Task: Create a rule from the Agile list, Priority changed -> Complete task in the project TransformWorks if Priority Cleared then Complete Task.
Action: Mouse moved to (51, 468)
Screenshot: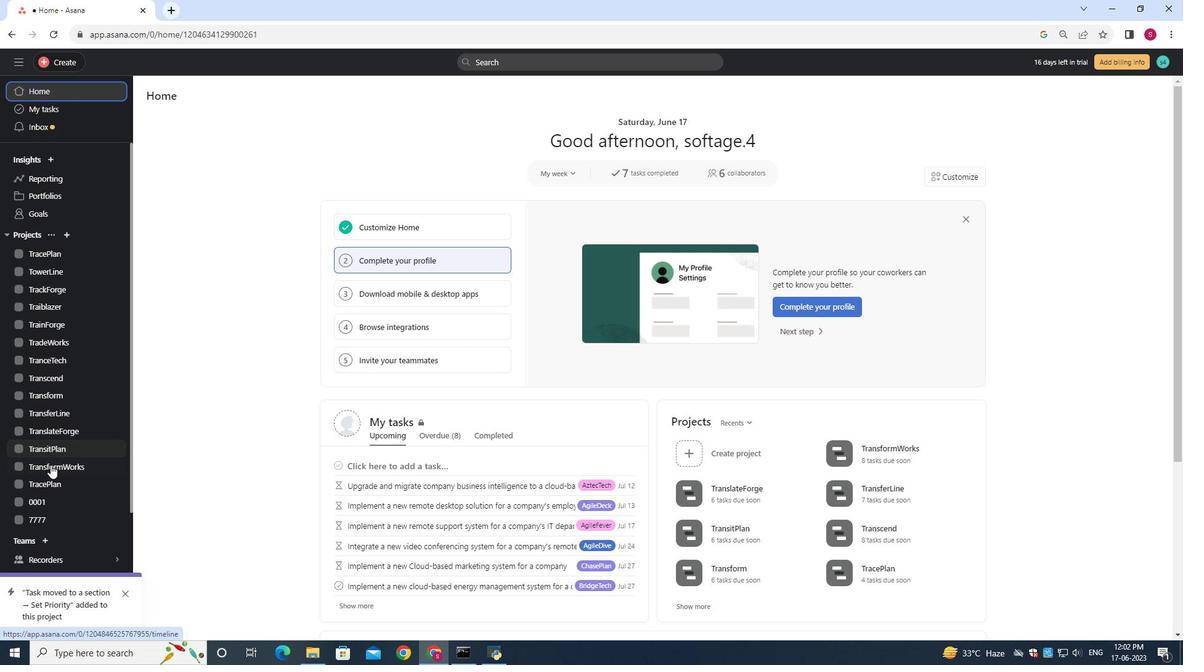 
Action: Mouse pressed left at (51, 468)
Screenshot: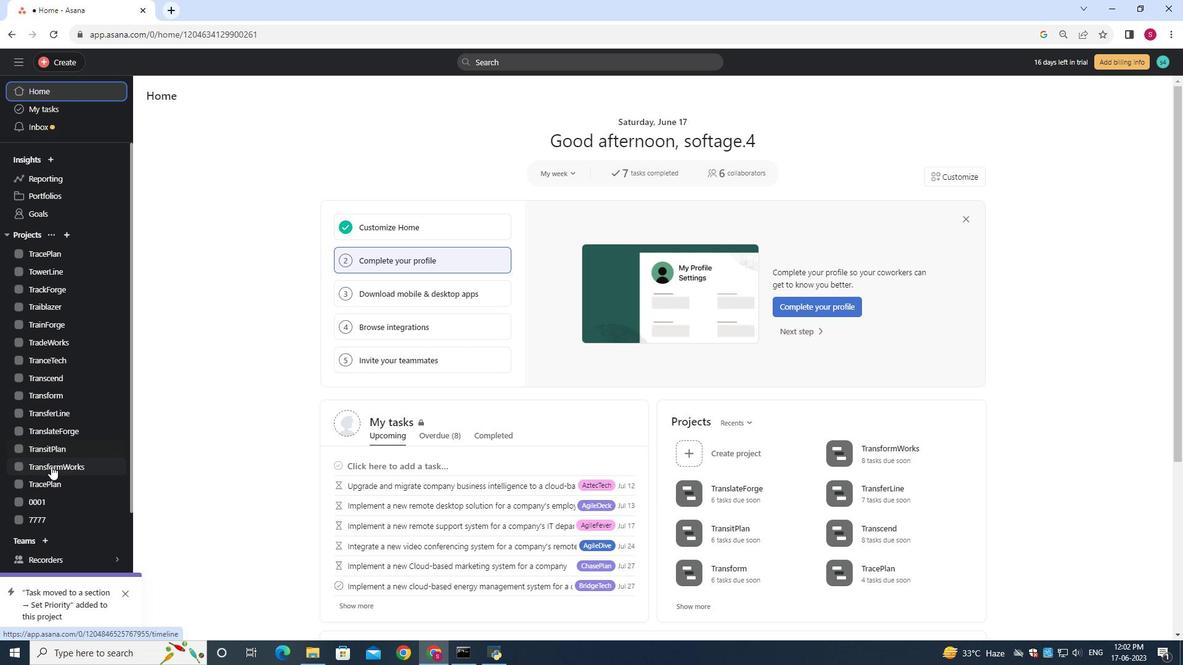 
Action: Mouse moved to (1134, 103)
Screenshot: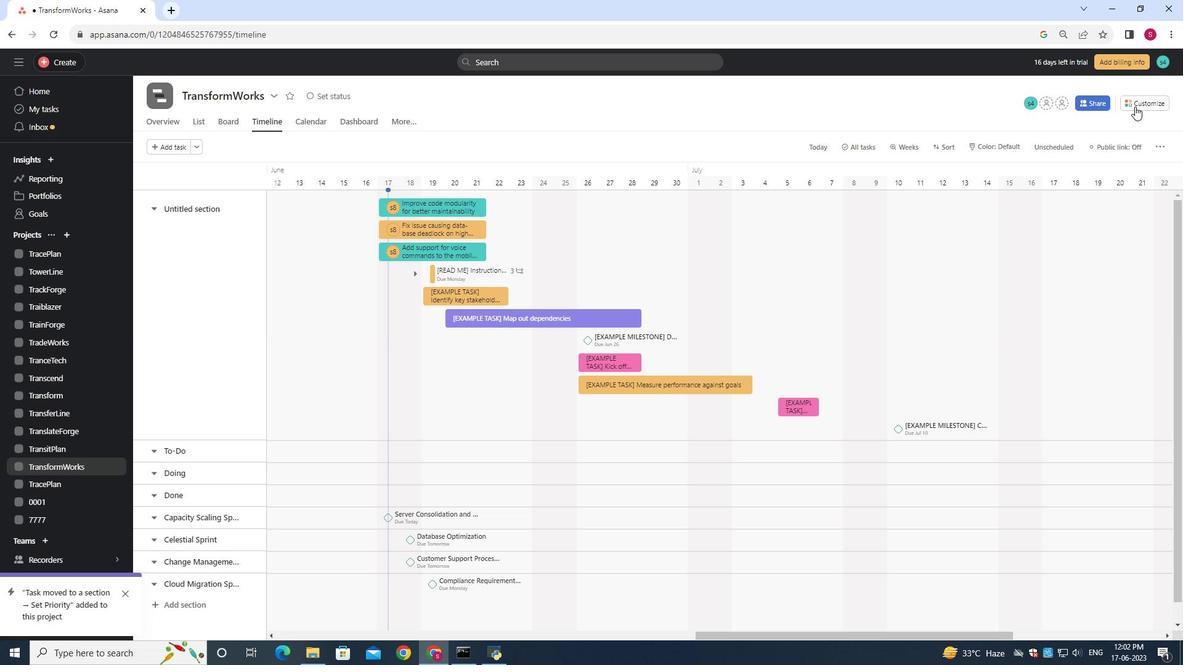 
Action: Mouse pressed left at (1134, 103)
Screenshot: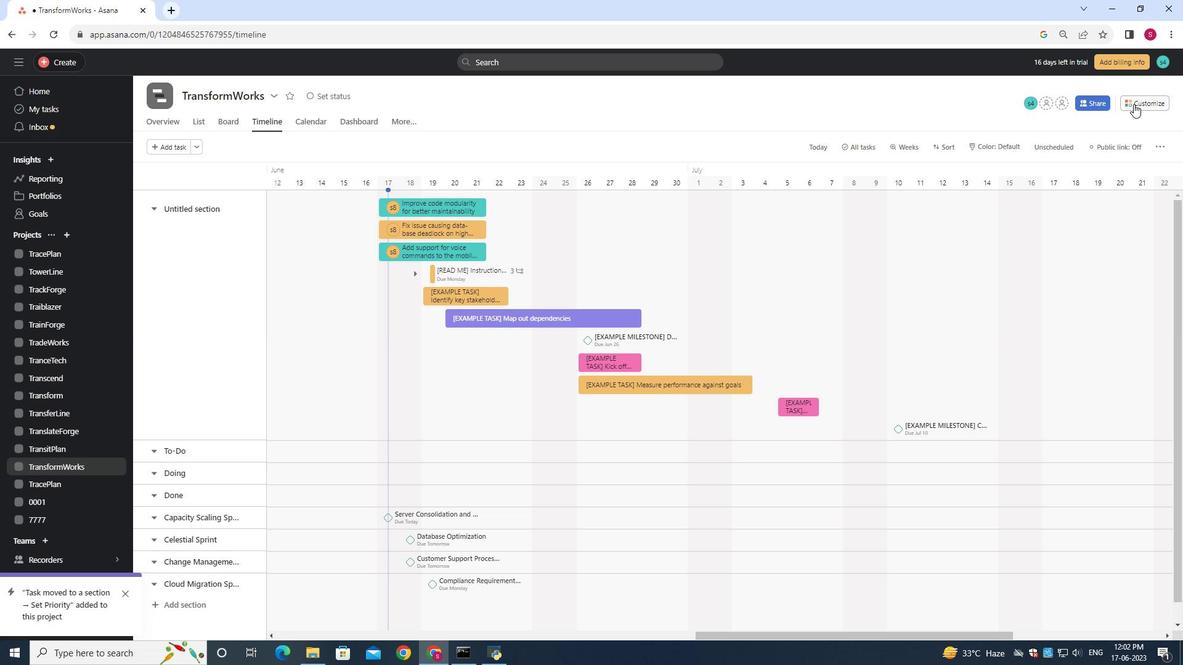 
Action: Mouse moved to (953, 289)
Screenshot: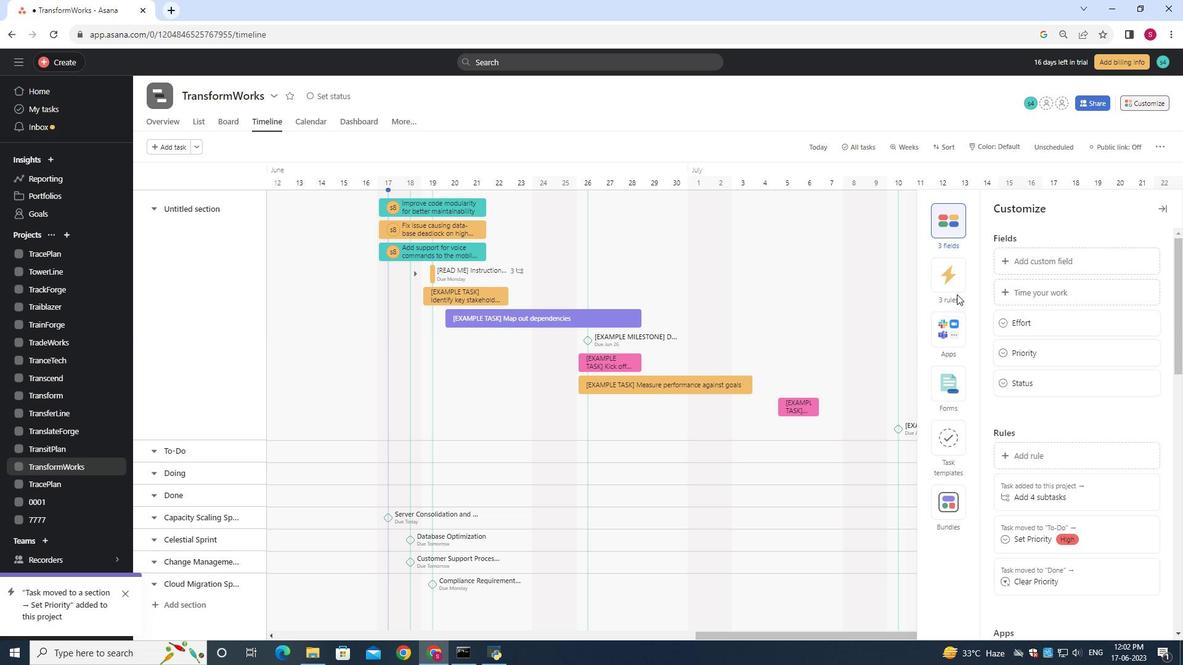 
Action: Mouse pressed left at (953, 289)
Screenshot: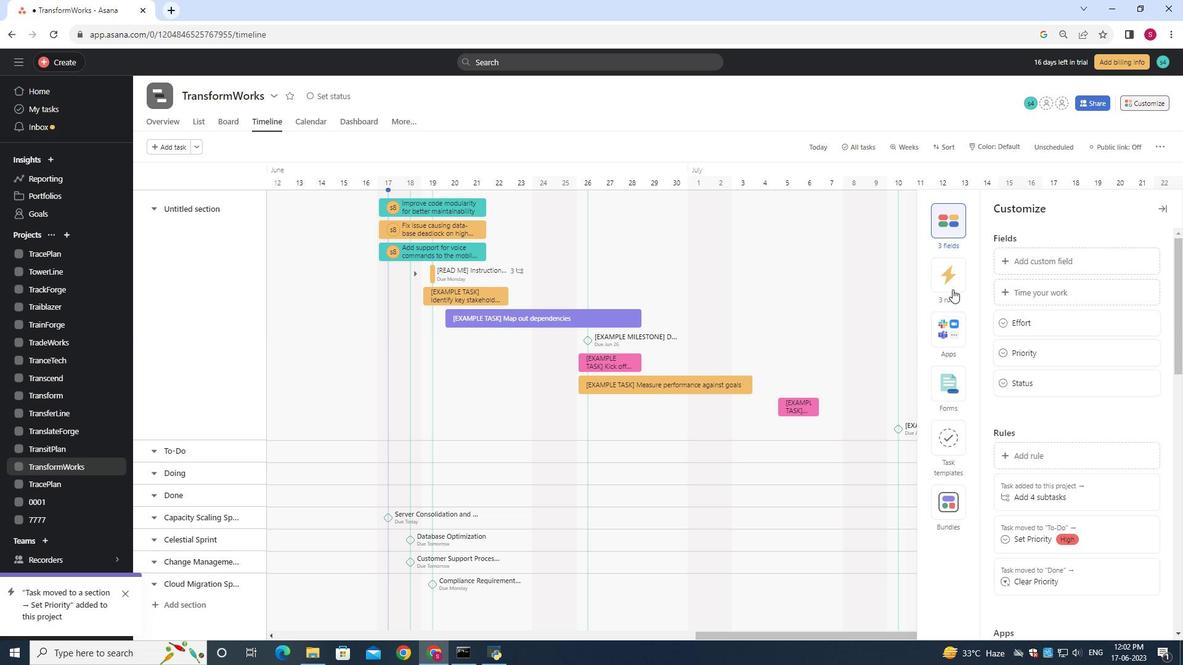 
Action: Mouse moved to (1038, 255)
Screenshot: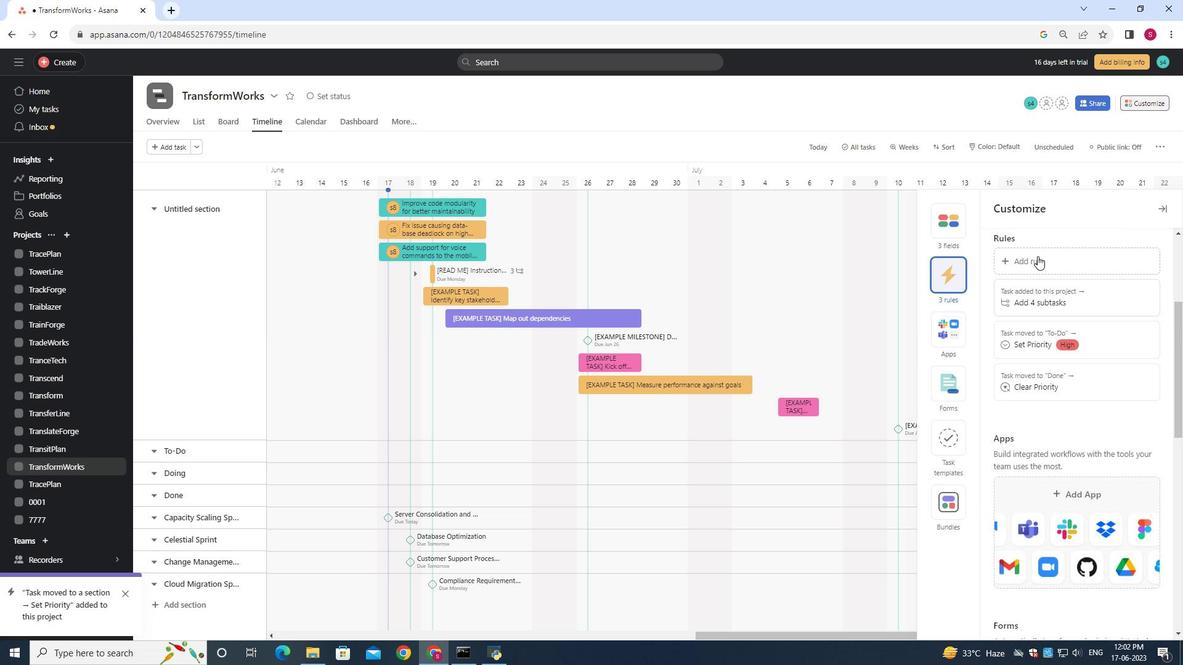 
Action: Mouse pressed left at (1038, 255)
Screenshot: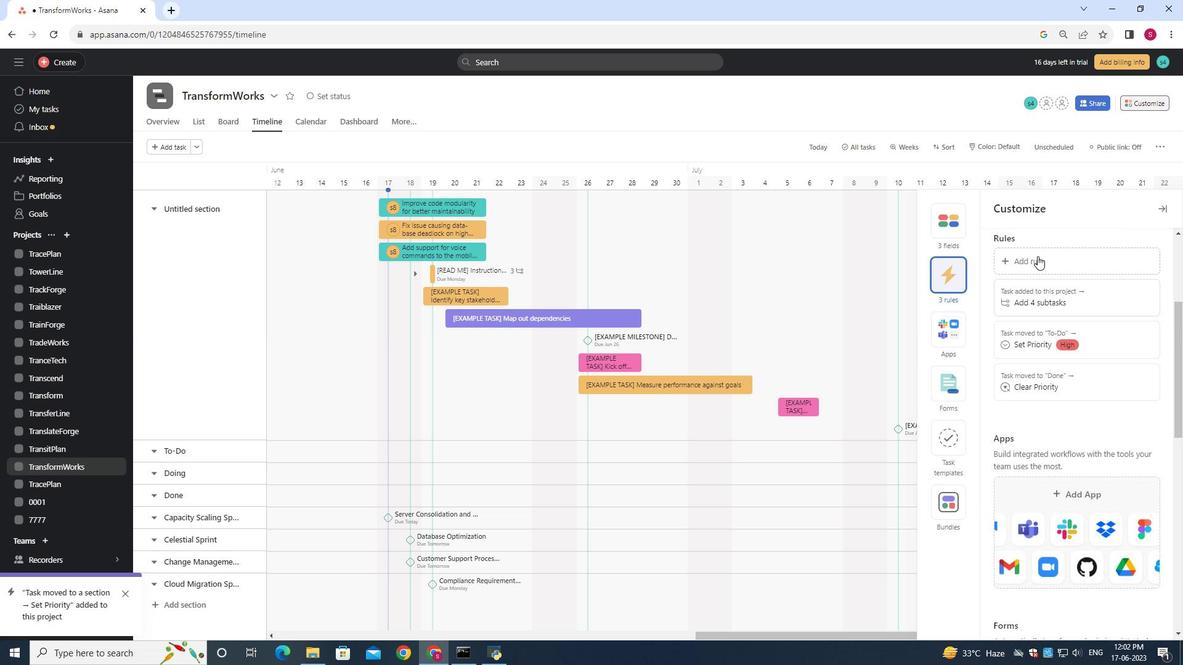 
Action: Mouse moved to (291, 175)
Screenshot: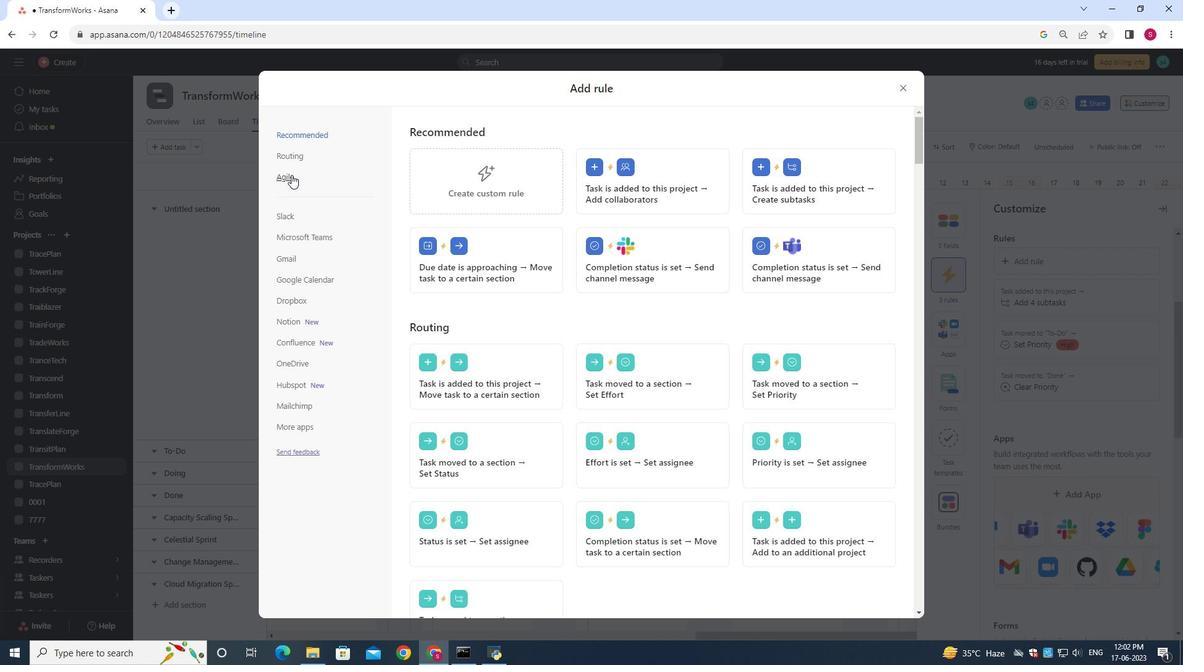
Action: Mouse pressed left at (291, 175)
Screenshot: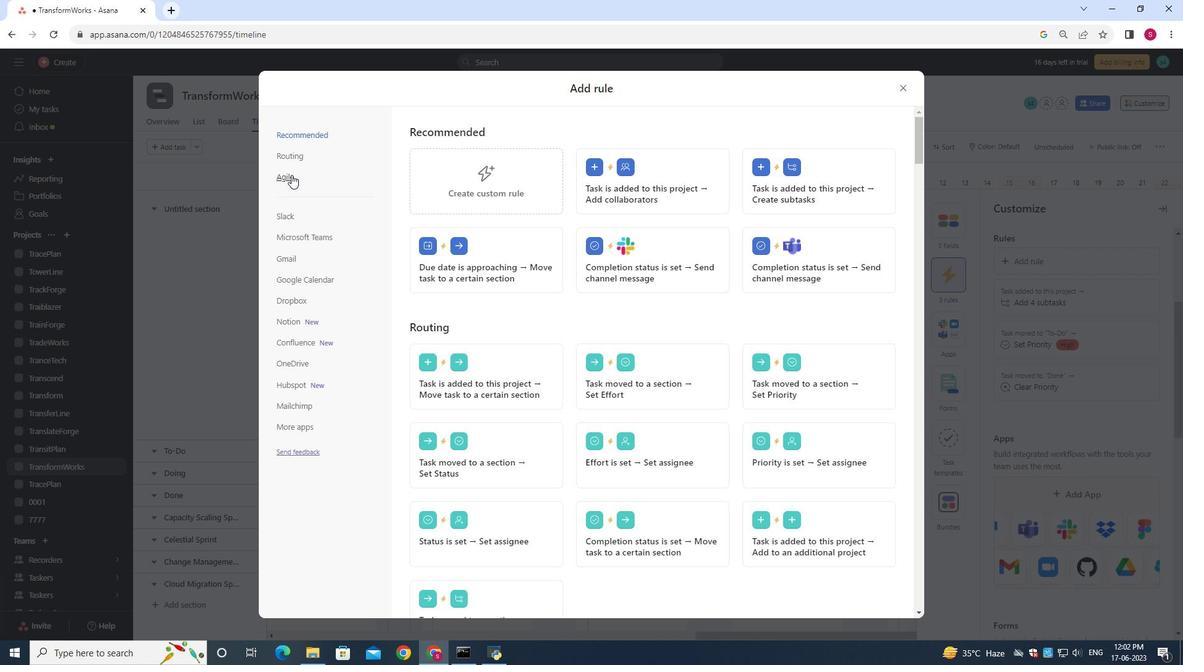 
Action: Mouse moved to (829, 174)
Screenshot: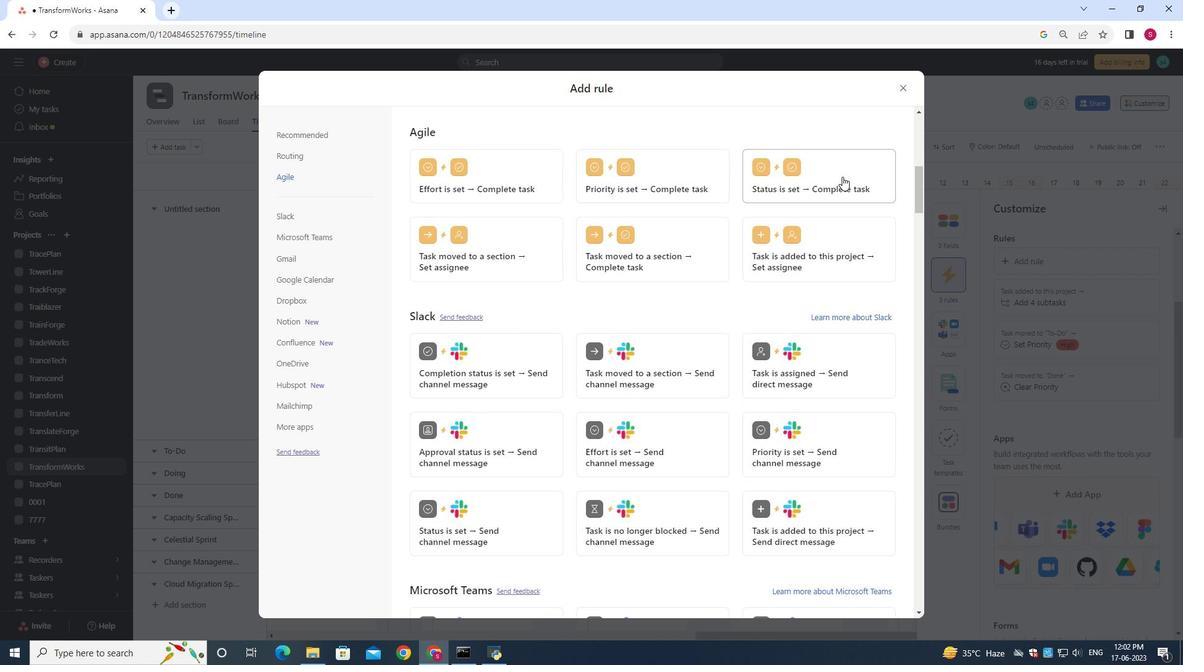 
Action: Mouse pressed left at (829, 174)
Screenshot: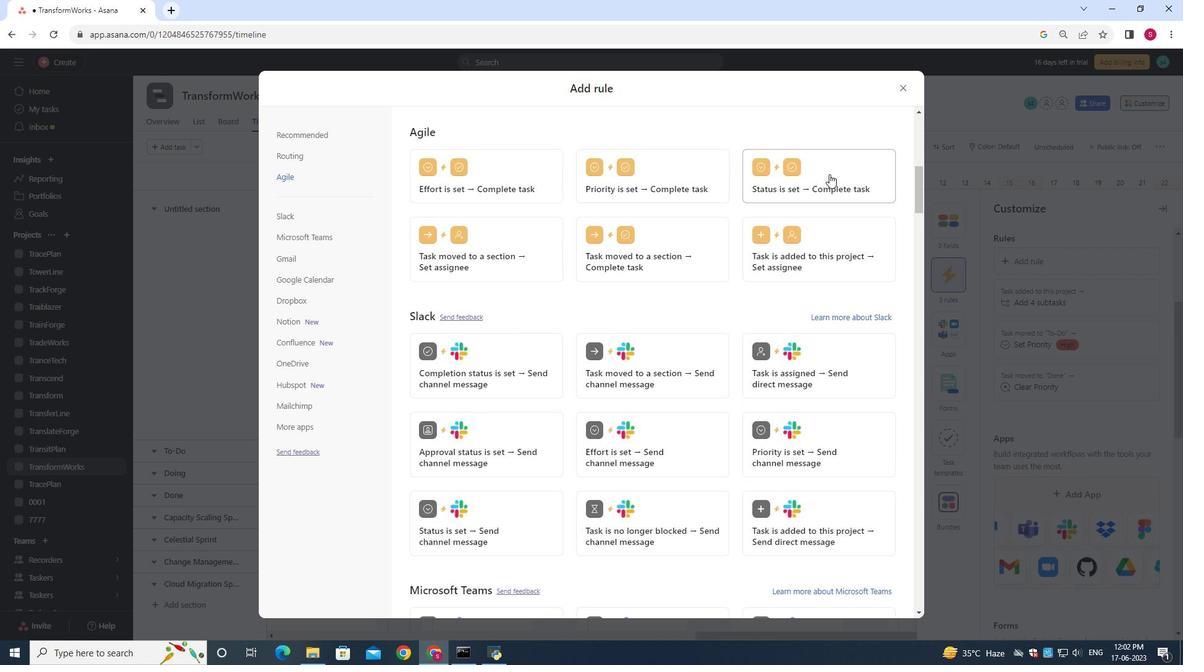 
Action: Mouse moved to (741, 206)
Screenshot: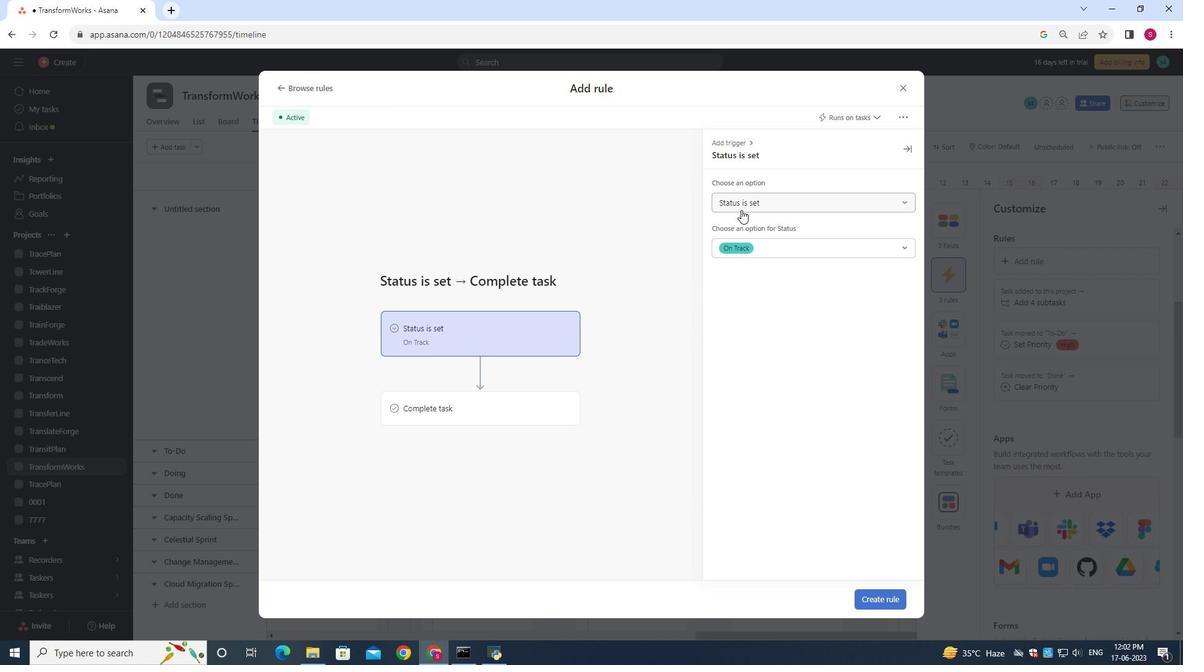 
Action: Mouse pressed left at (741, 206)
Screenshot: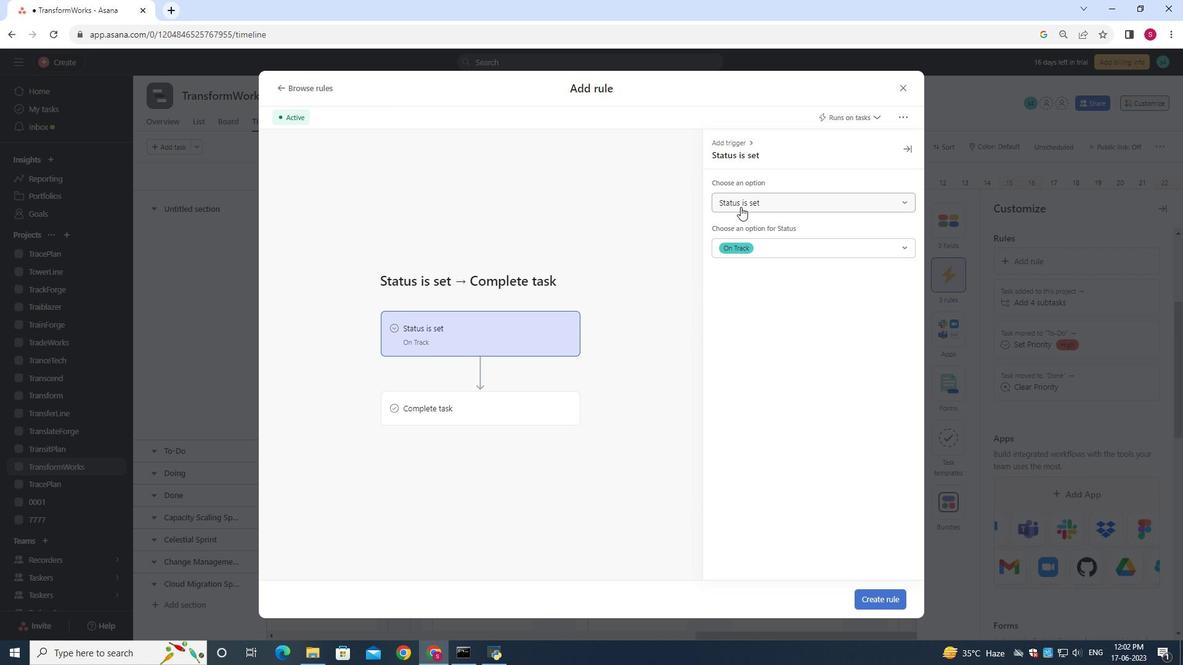 
Action: Mouse moved to (743, 246)
Screenshot: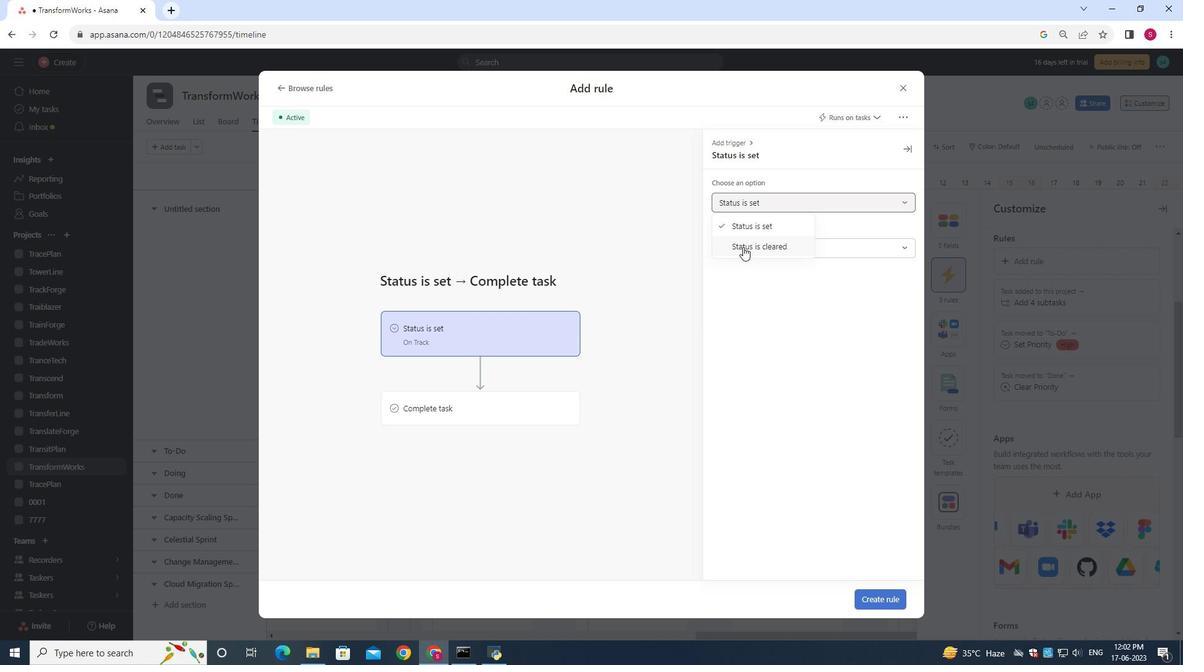 
Action: Mouse pressed left at (743, 246)
Screenshot: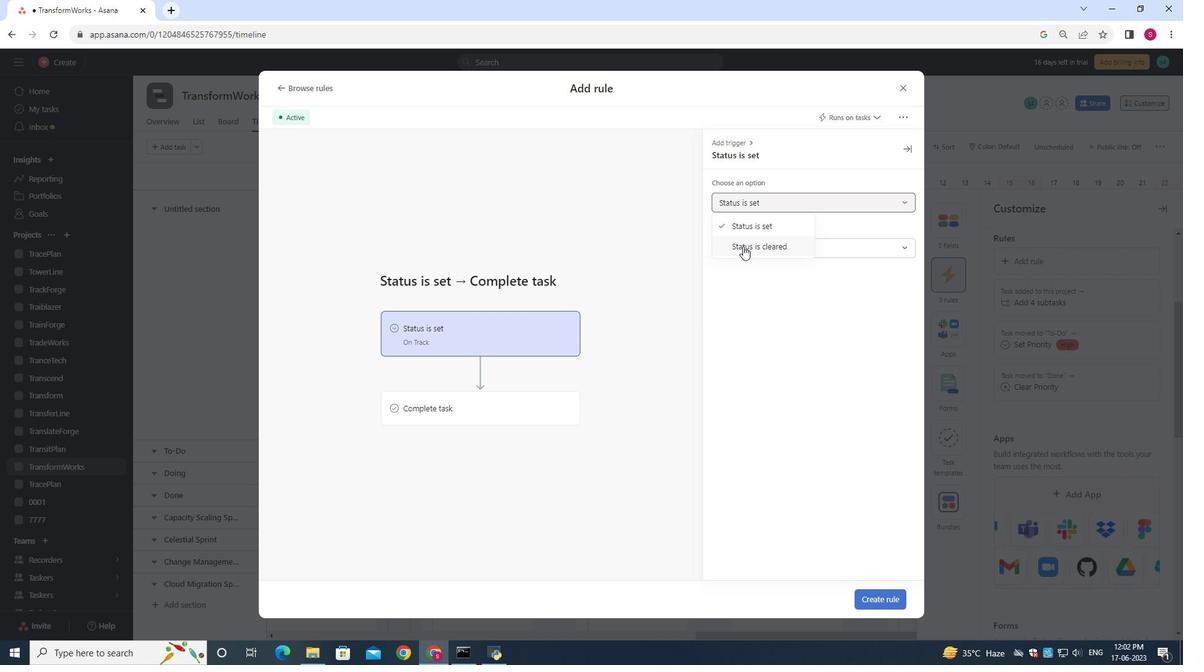 
Action: Mouse moved to (441, 411)
Screenshot: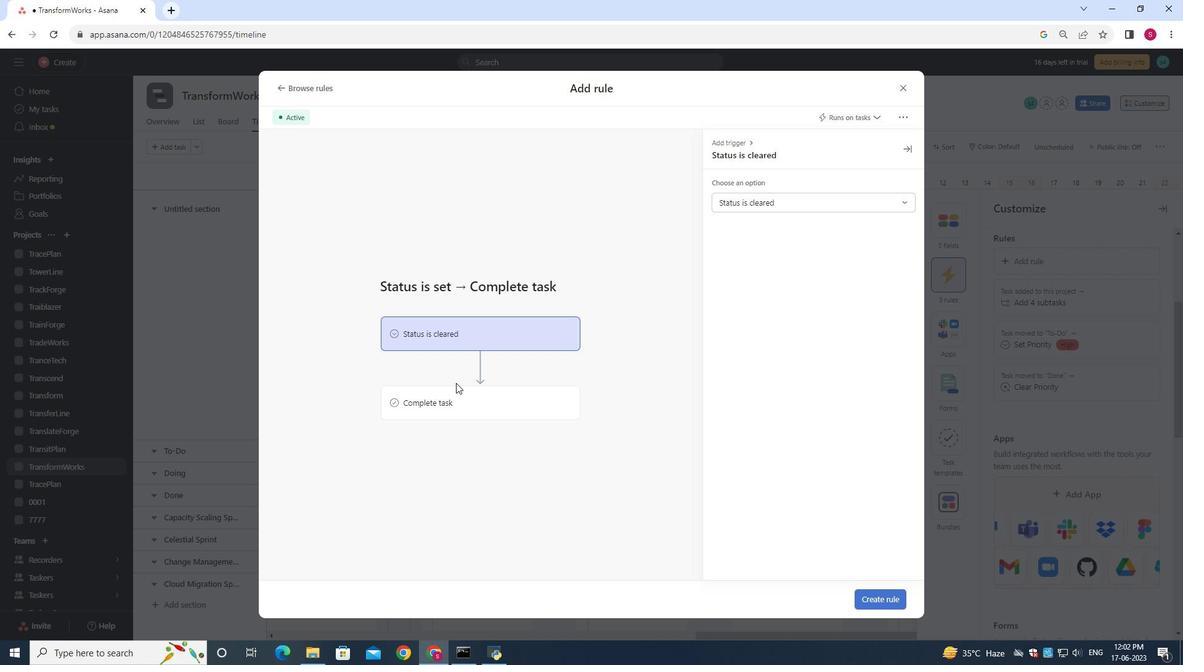 
Action: Mouse pressed left at (441, 411)
Screenshot: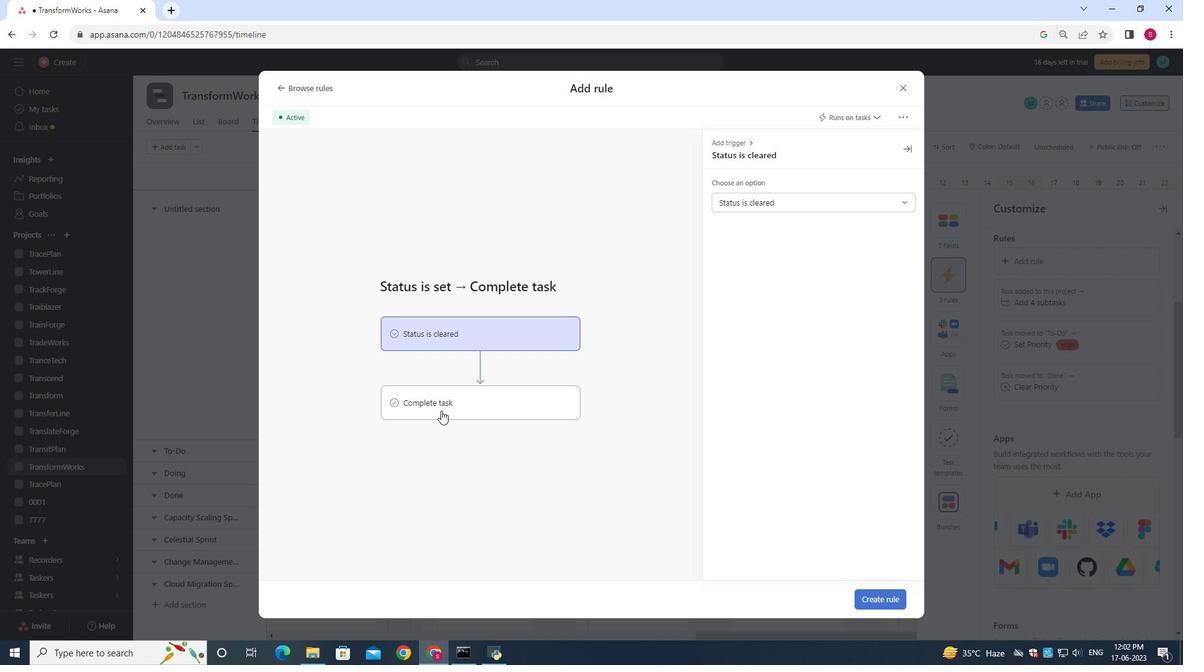 
Action: Mouse moved to (752, 202)
Screenshot: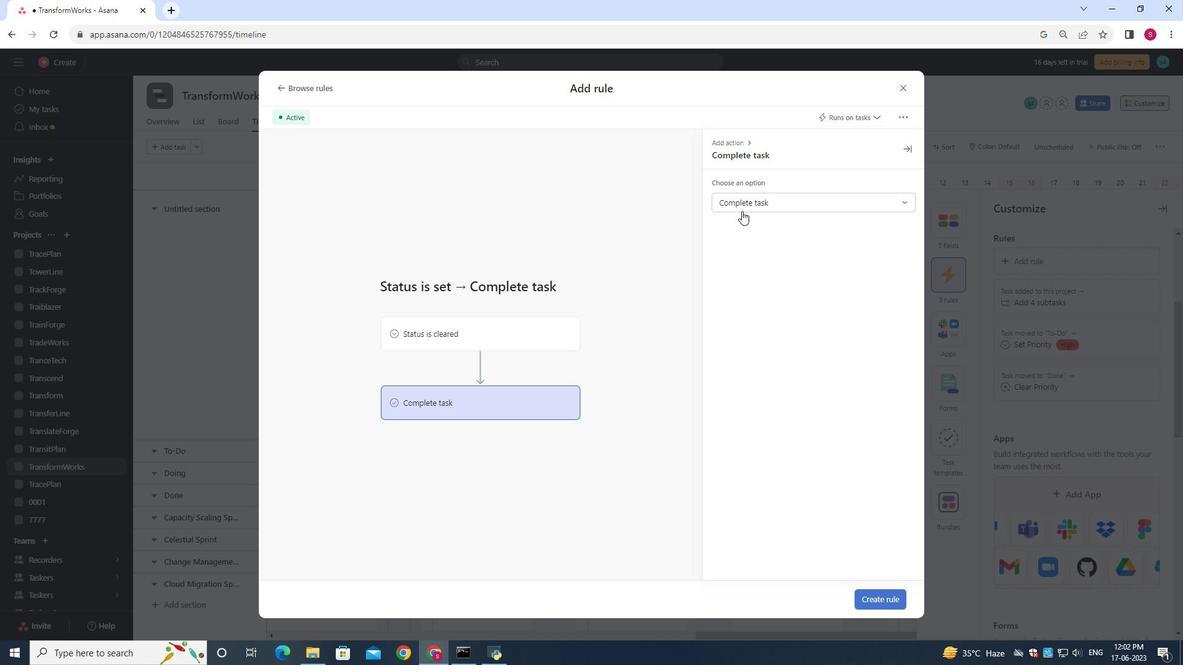 
Action: Mouse pressed left at (752, 202)
Screenshot: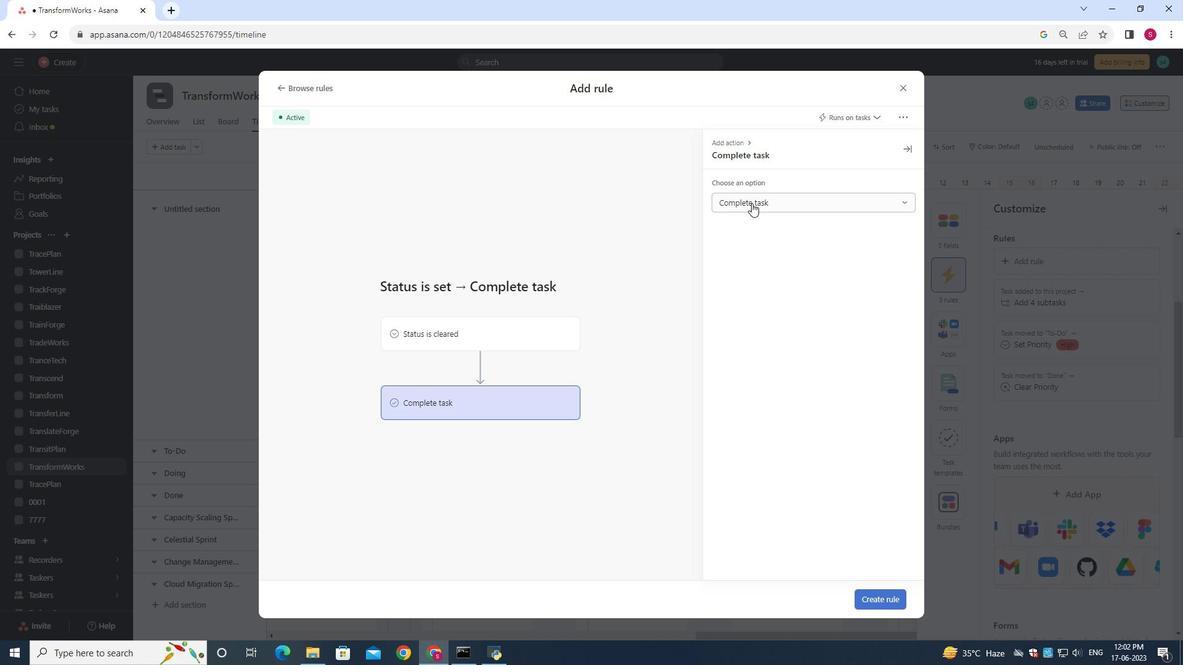 
Action: Mouse moved to (757, 228)
Screenshot: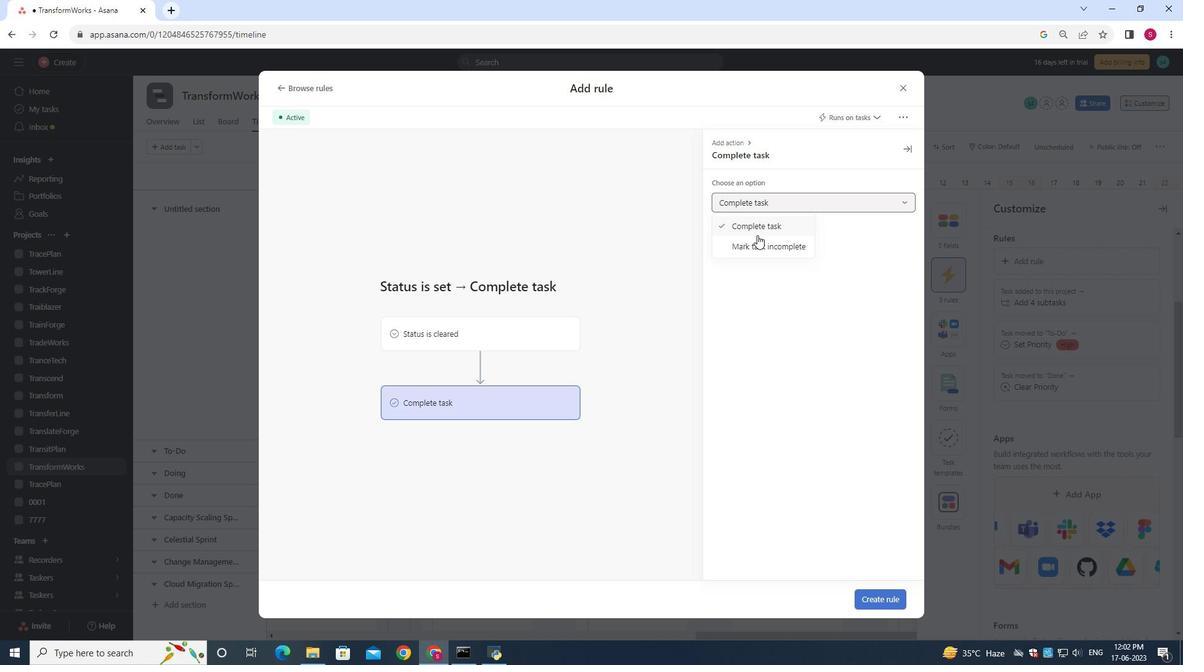 
Action: Mouse pressed left at (757, 228)
Screenshot: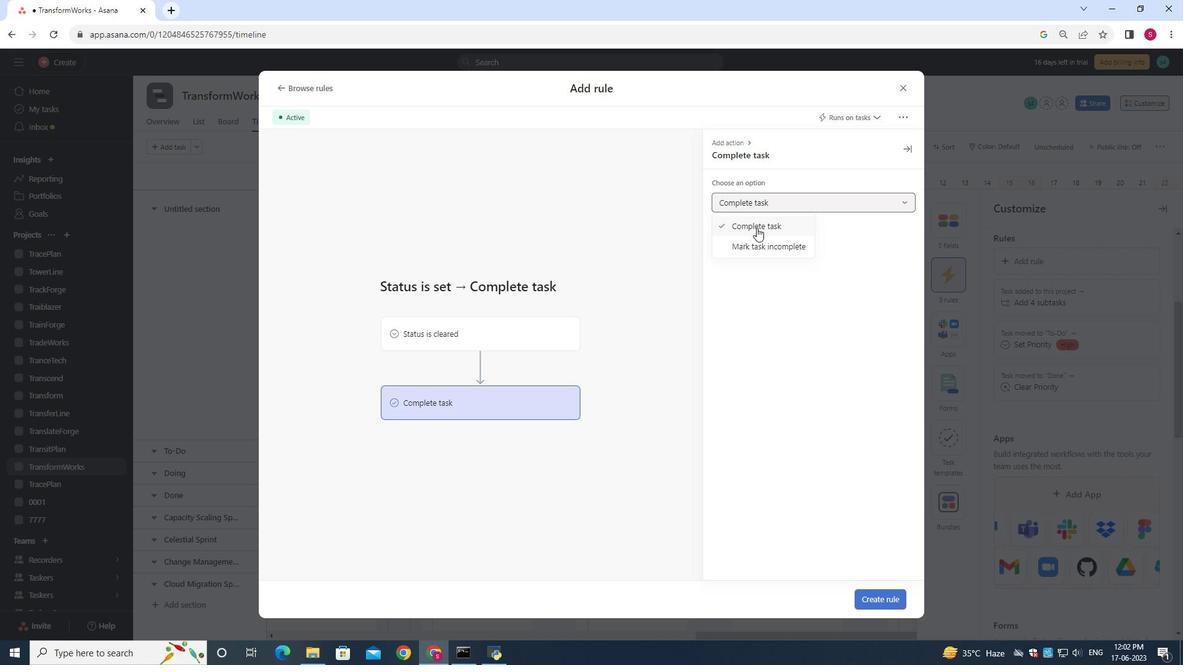 
Action: Mouse moved to (876, 604)
Screenshot: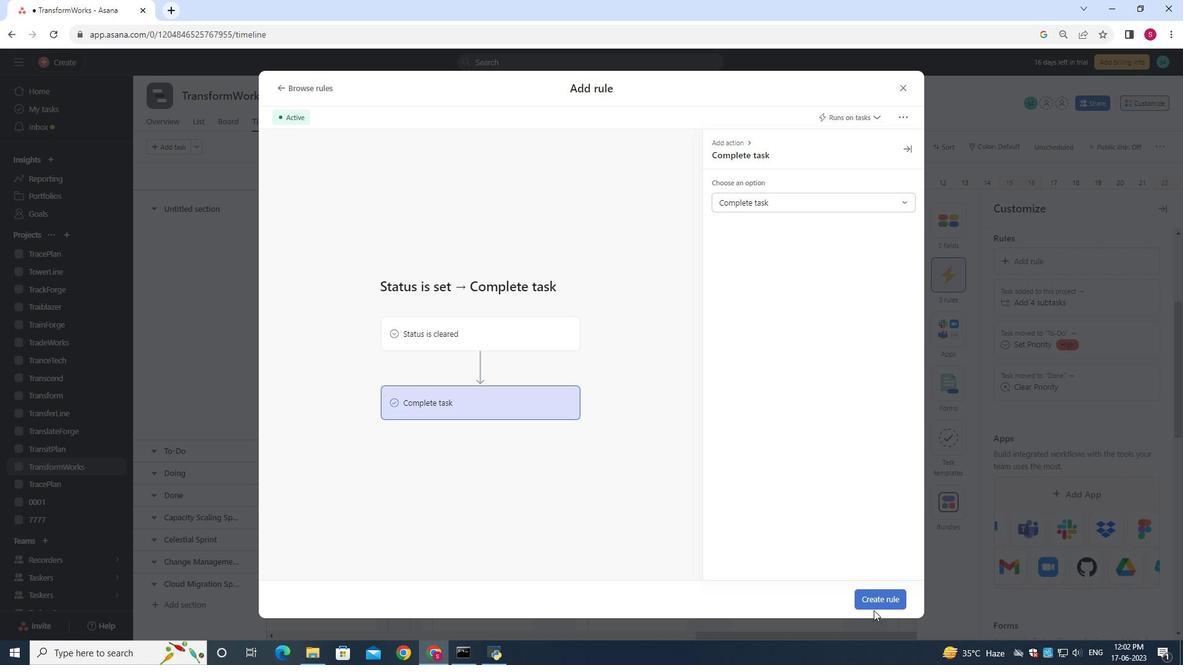 
Action: Mouse pressed left at (876, 604)
Screenshot: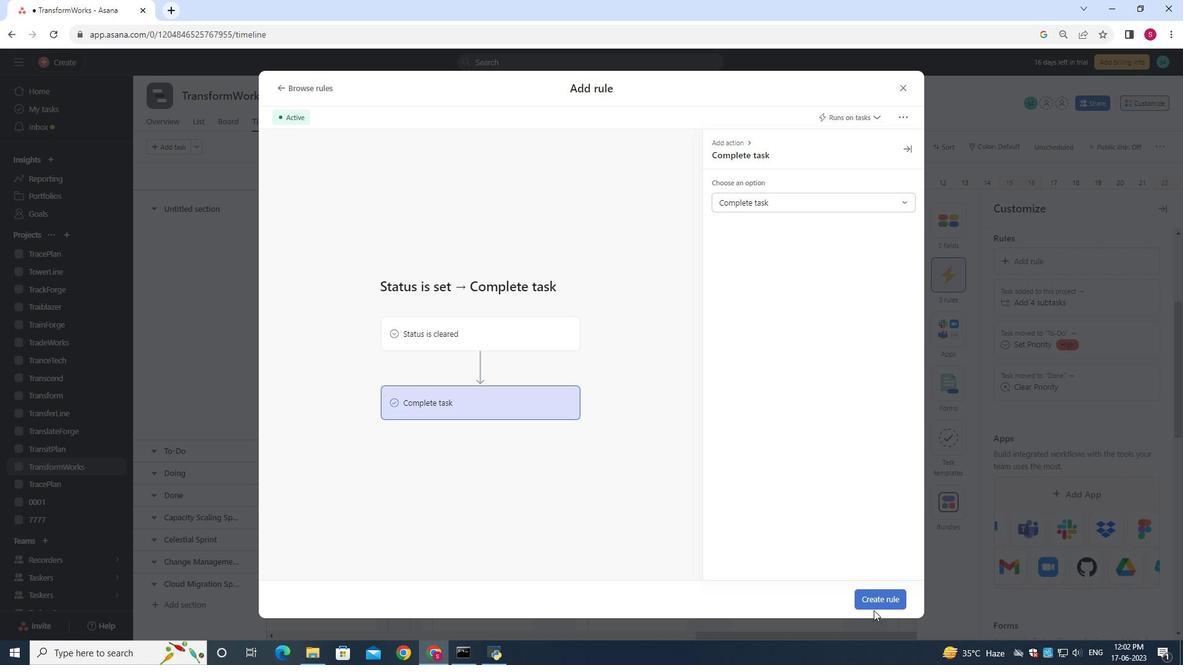 
Action: Mouse moved to (818, 503)
Screenshot: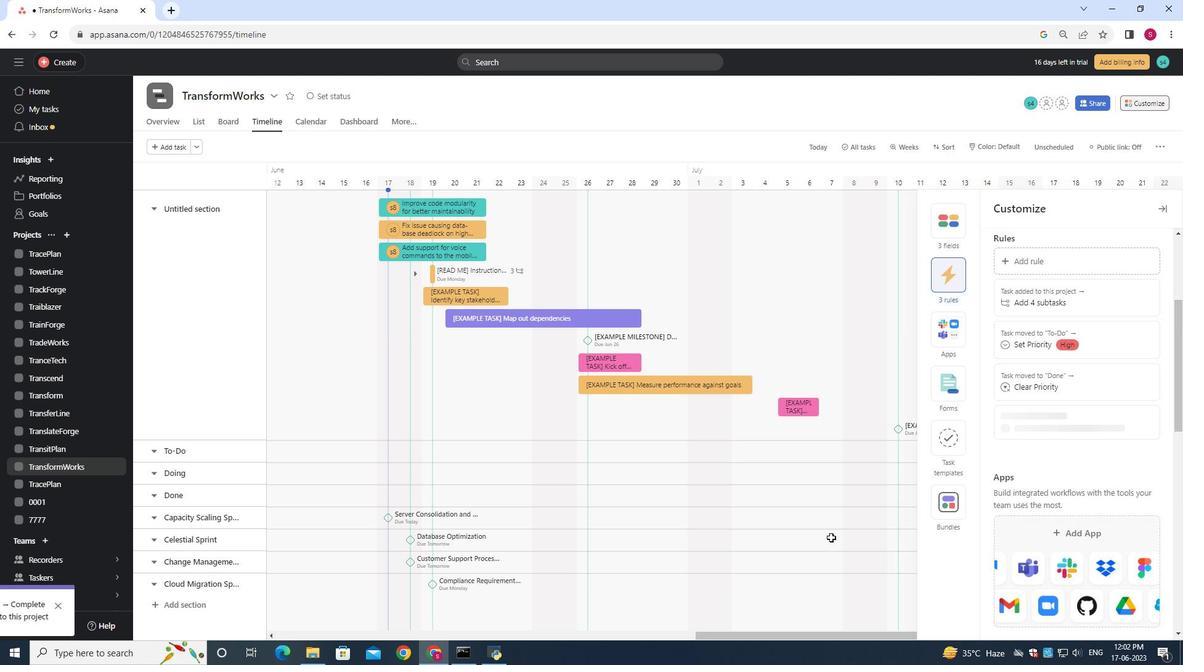 
